 Task: Add Description DS0022 to Card Card0022 in Board Board0021 in Workspace Development in Trello
Action: Mouse moved to (392, 440)
Screenshot: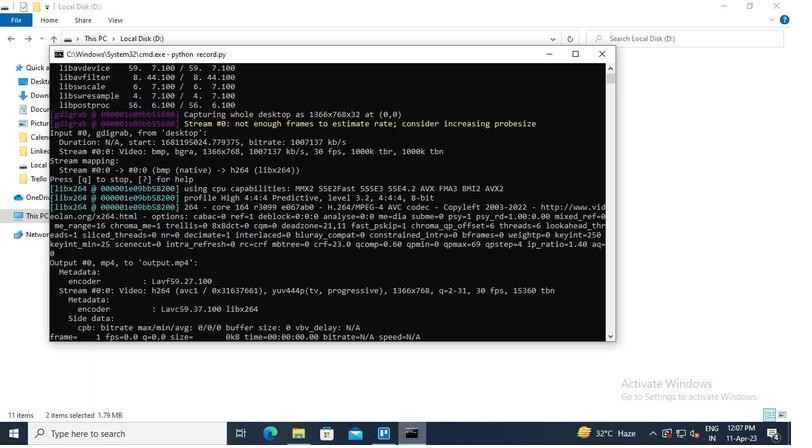 
Action: Mouse pressed left at (392, 440)
Screenshot: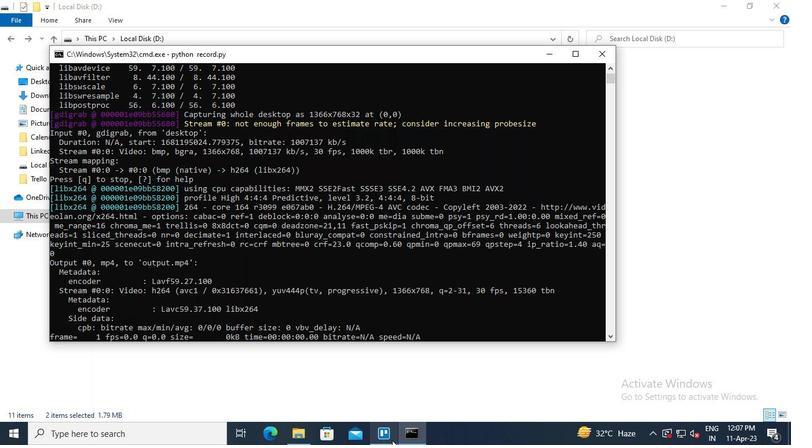 
Action: Mouse moved to (186, 197)
Screenshot: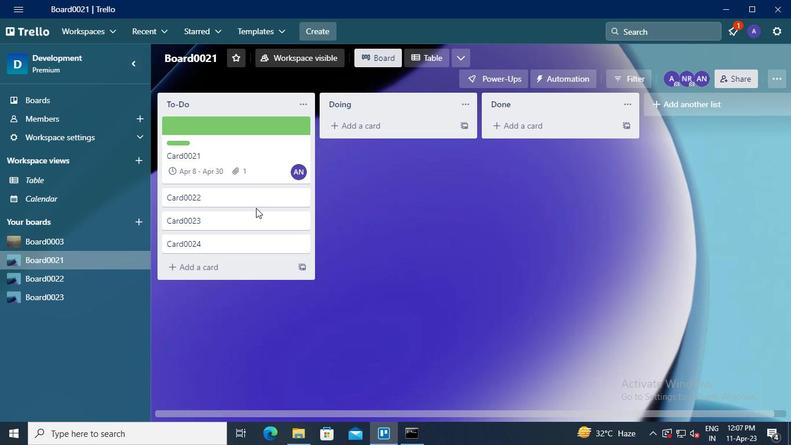 
Action: Mouse pressed left at (186, 197)
Screenshot: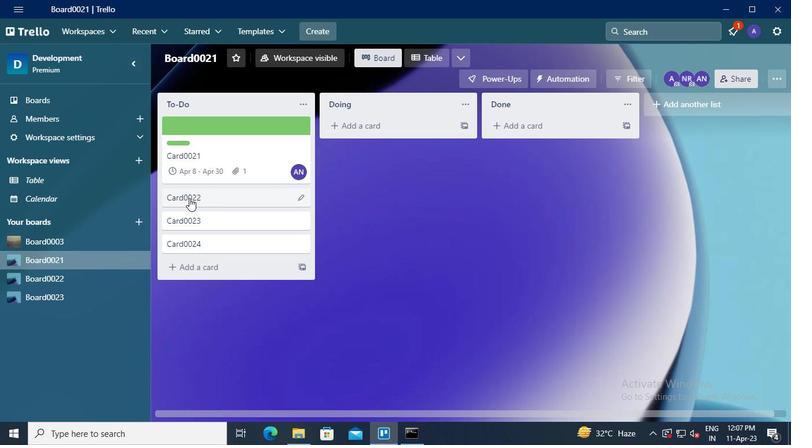 
Action: Mouse moved to (247, 176)
Screenshot: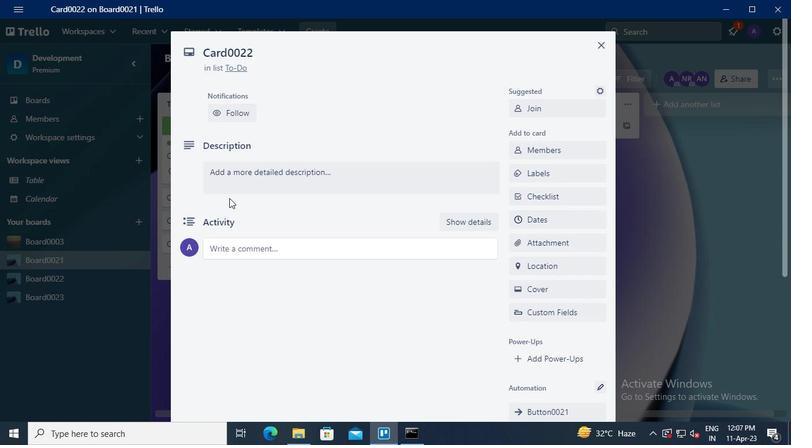 
Action: Mouse pressed left at (247, 176)
Screenshot: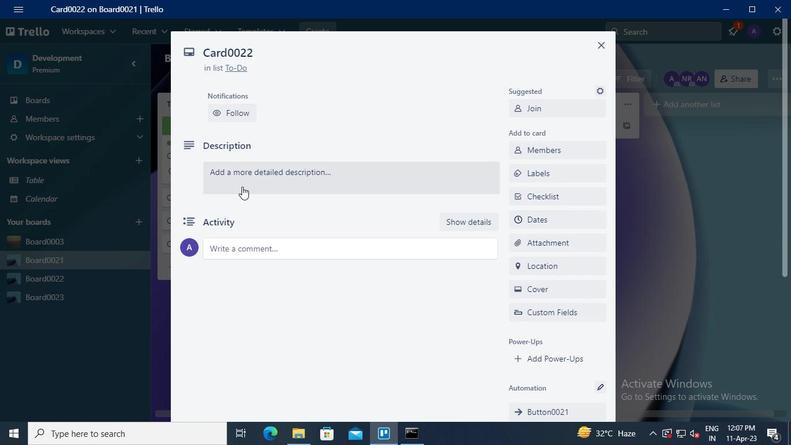 
Action: Keyboard Key.shift
Screenshot: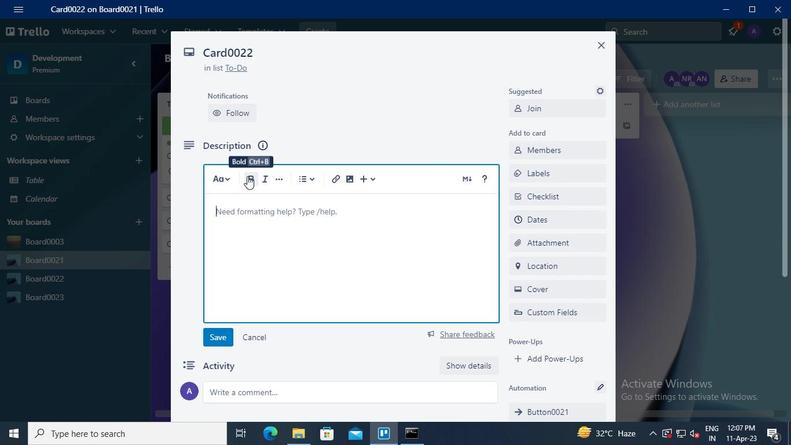 
Action: Keyboard D
Screenshot: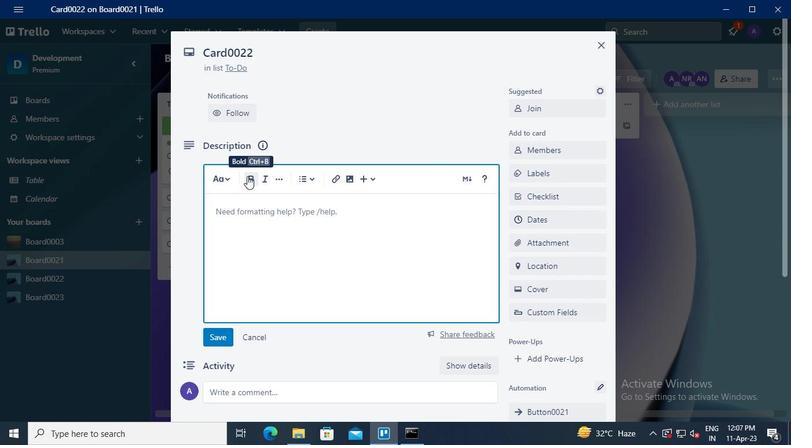
Action: Keyboard S
Screenshot: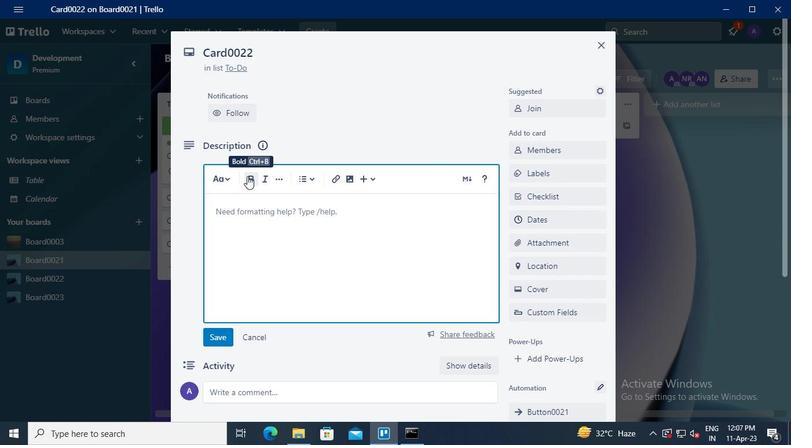 
Action: Keyboard <96>
Screenshot: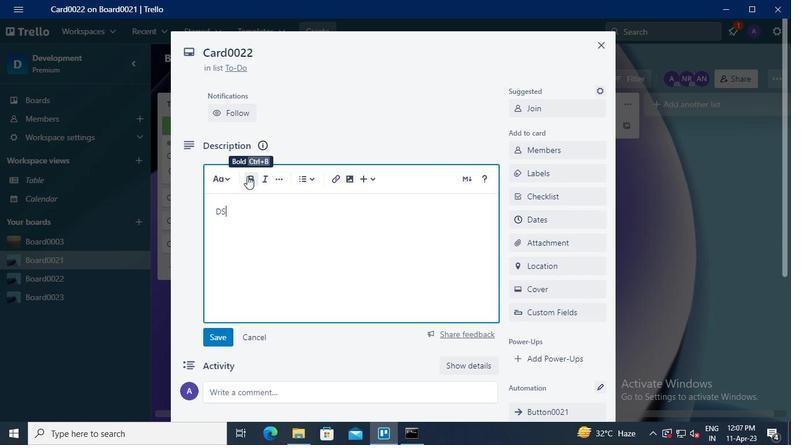 
Action: Keyboard <96>
Screenshot: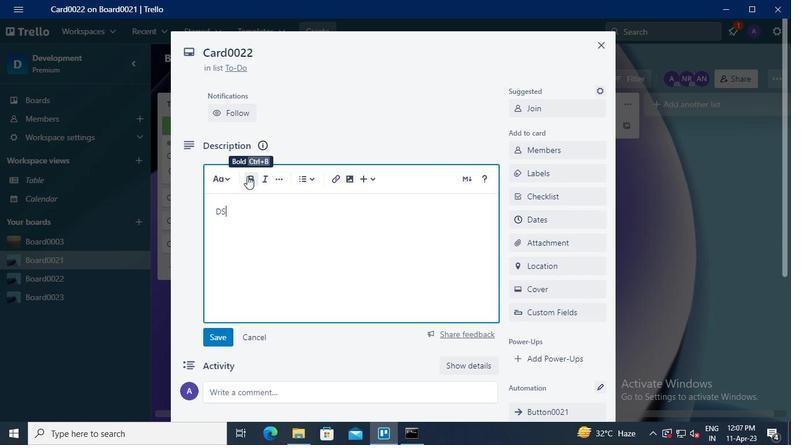 
Action: Keyboard <98>
Screenshot: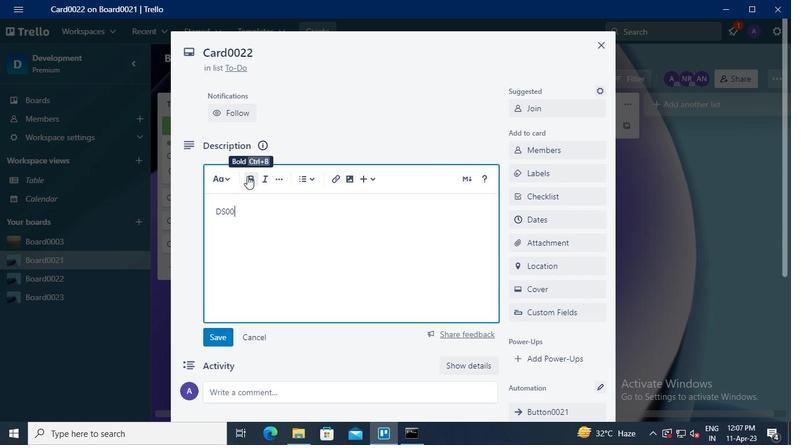 
Action: Keyboard <98>
Screenshot: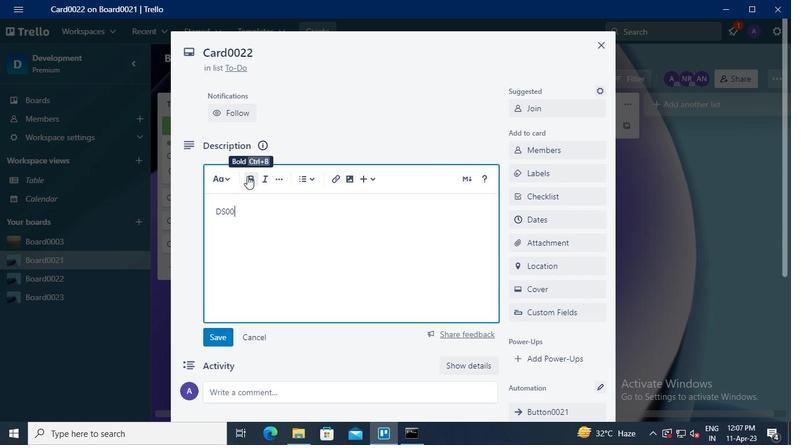 
Action: Mouse moved to (219, 332)
Screenshot: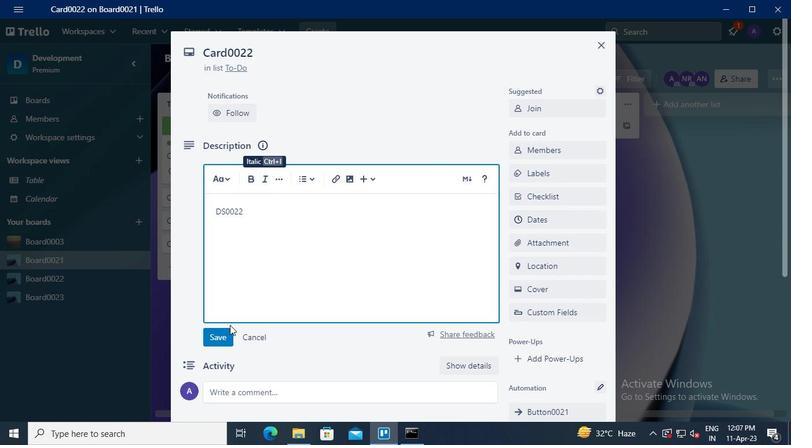 
Action: Mouse pressed left at (219, 332)
Screenshot: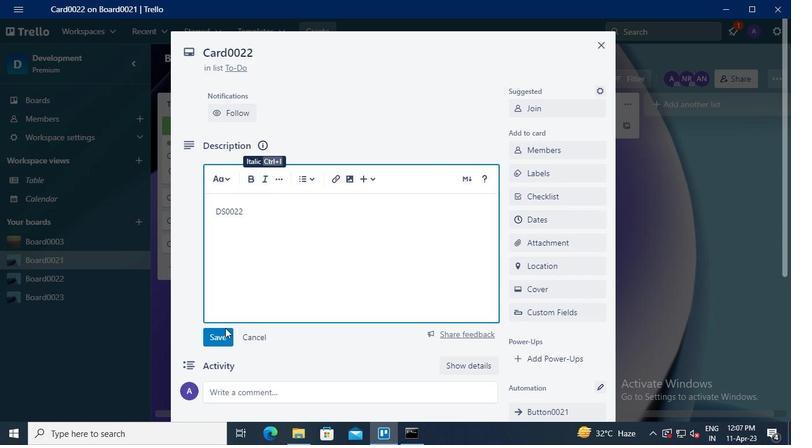 
Action: Mouse moved to (417, 443)
Screenshot: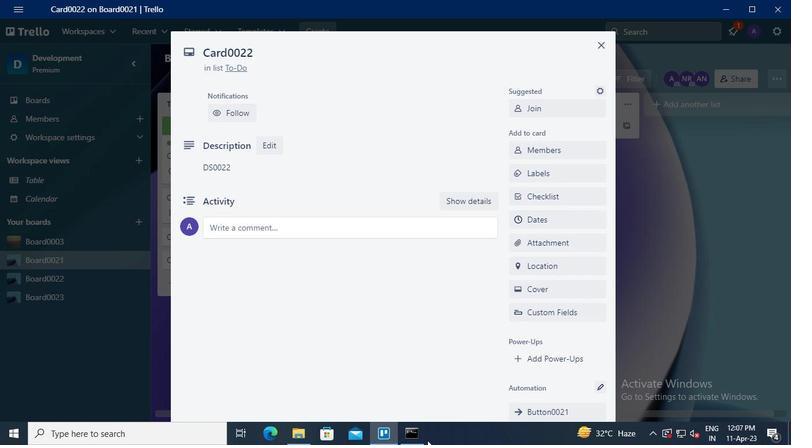 
Action: Mouse pressed left at (417, 443)
Screenshot: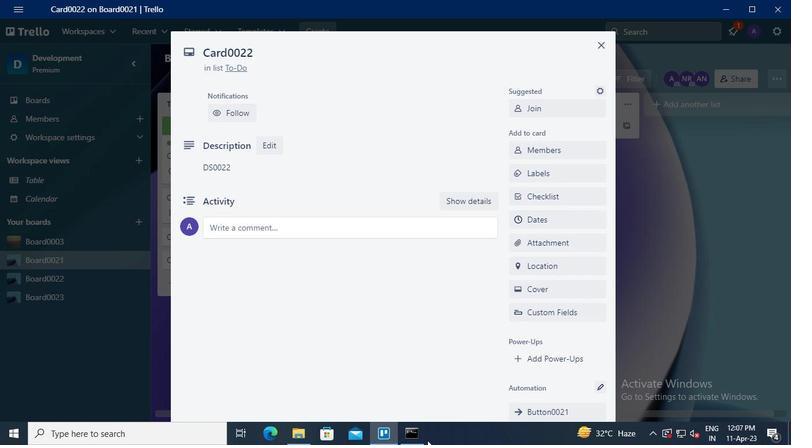 
Action: Mouse moved to (614, 50)
Screenshot: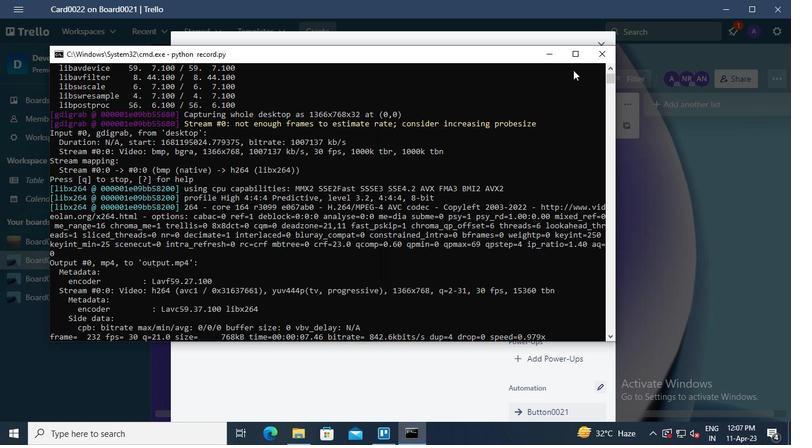 
Action: Mouse pressed left at (614, 50)
Screenshot: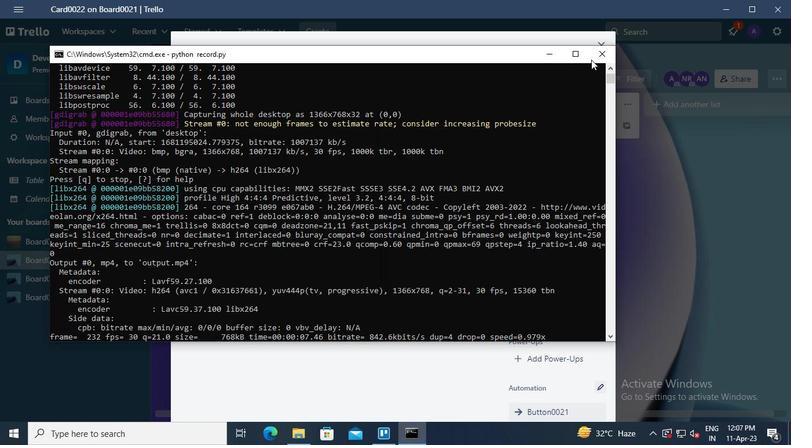 
